 Task: Calculate the distance between San Jose and Los Angeles.
Action: Mouse moved to (113, 65)
Screenshot: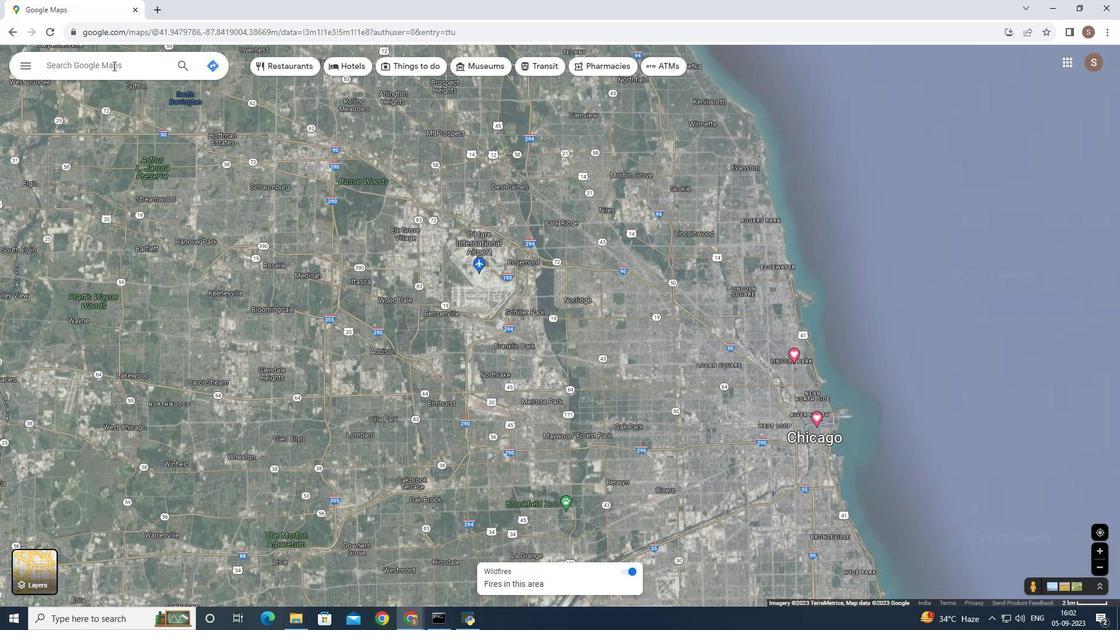 
Action: Mouse pressed left at (113, 65)
Screenshot: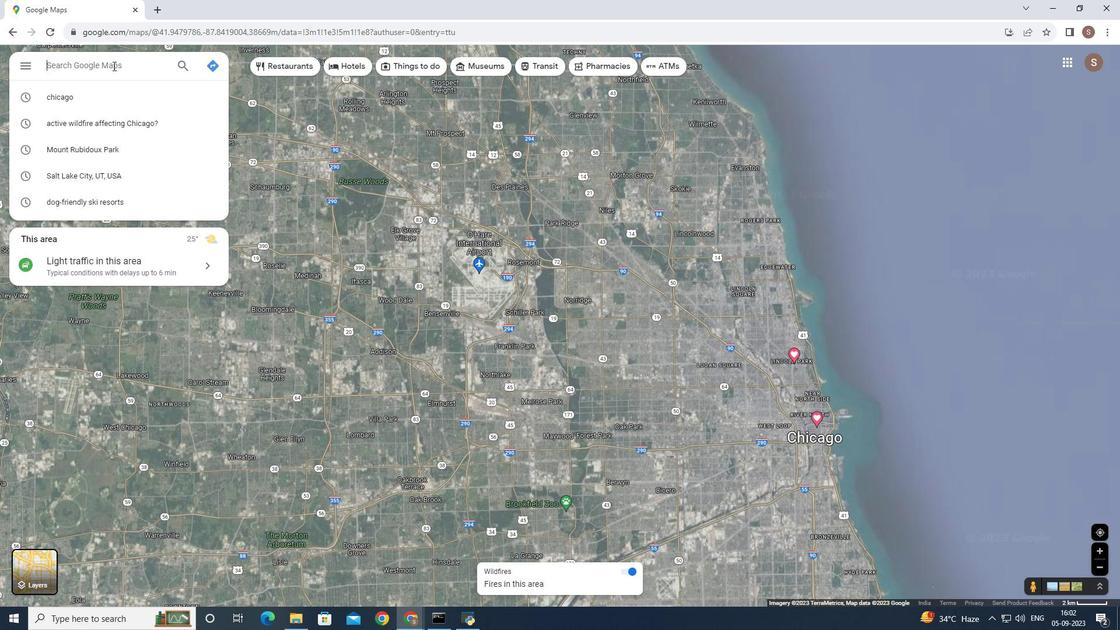 
Action: Mouse moved to (91, 265)
Screenshot: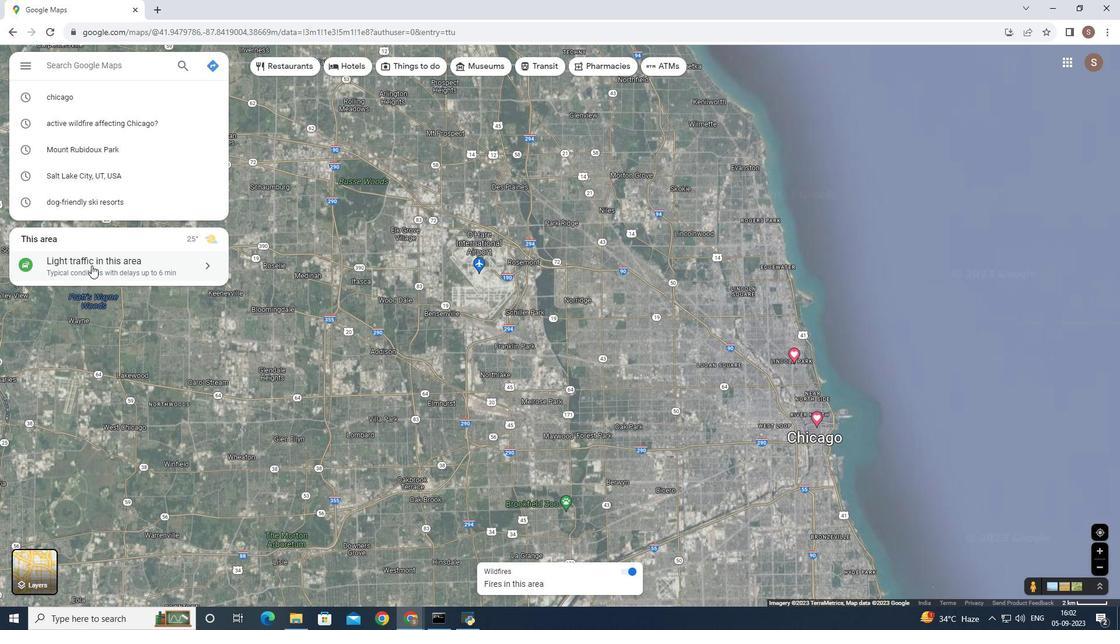 
Action: Mouse pressed left at (91, 265)
Screenshot: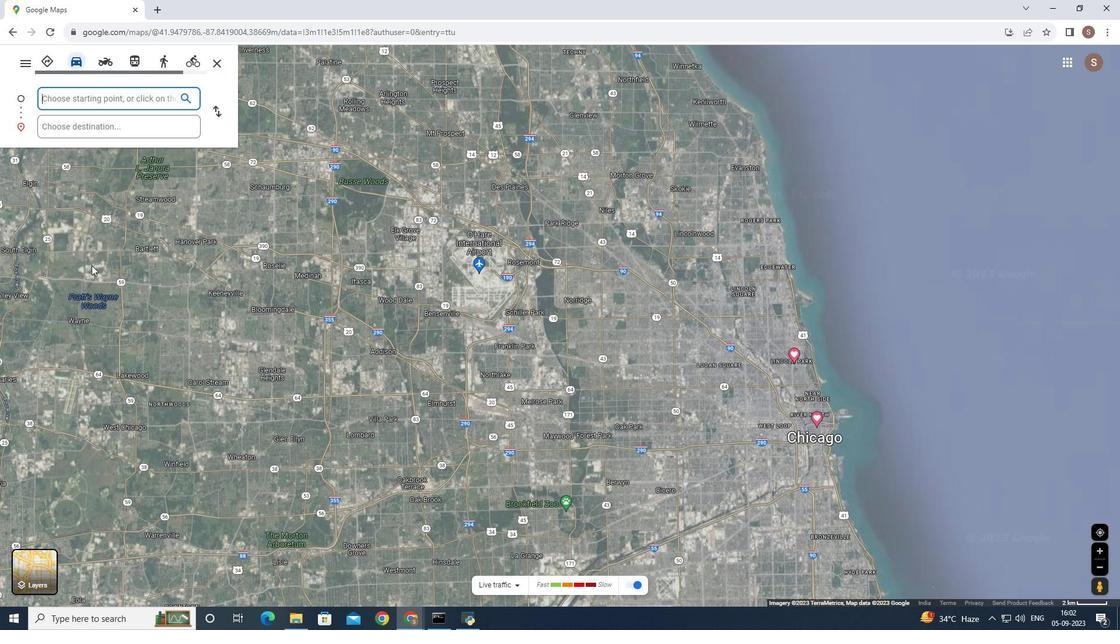 
Action: Mouse moved to (82, 104)
Screenshot: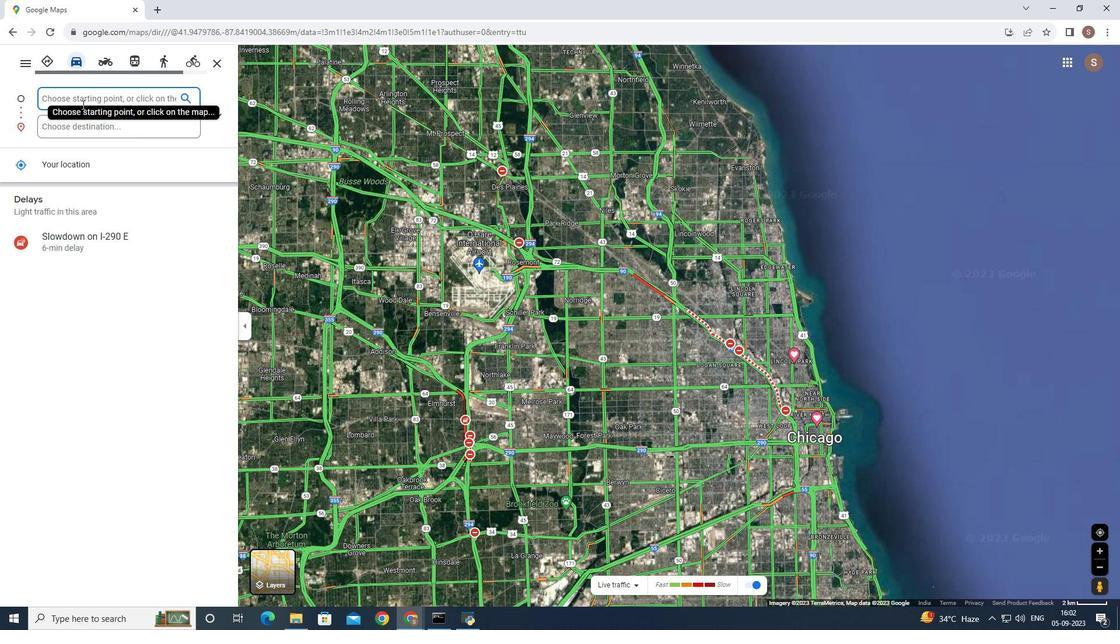 
Action: Key pressed <Key.shift>San<Key.space><Key.shift>Jose
Screenshot: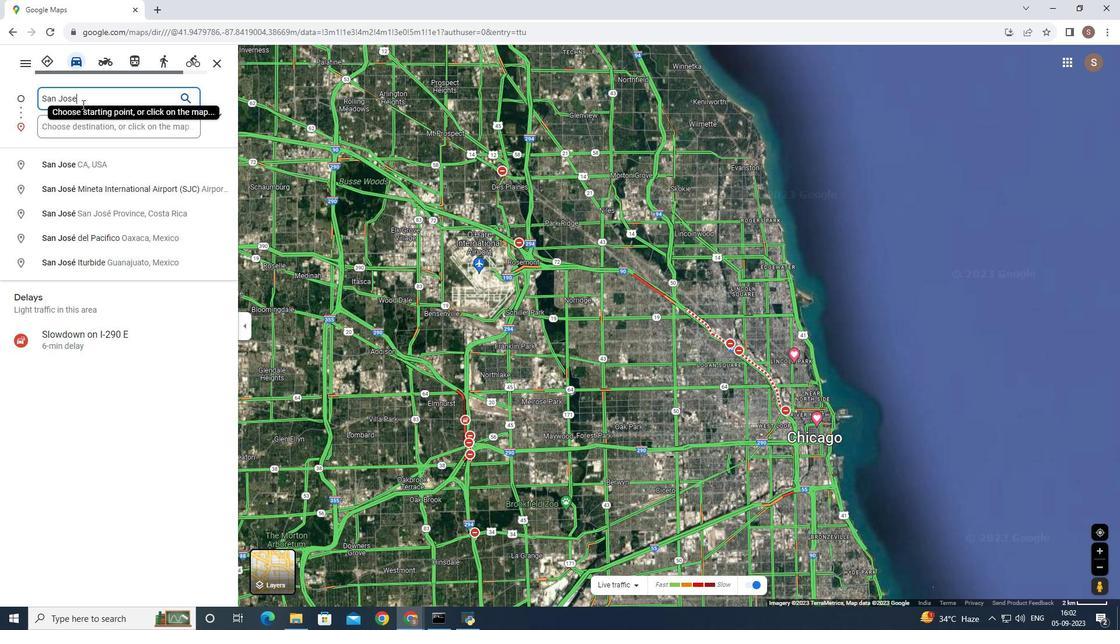 
Action: Mouse moved to (93, 133)
Screenshot: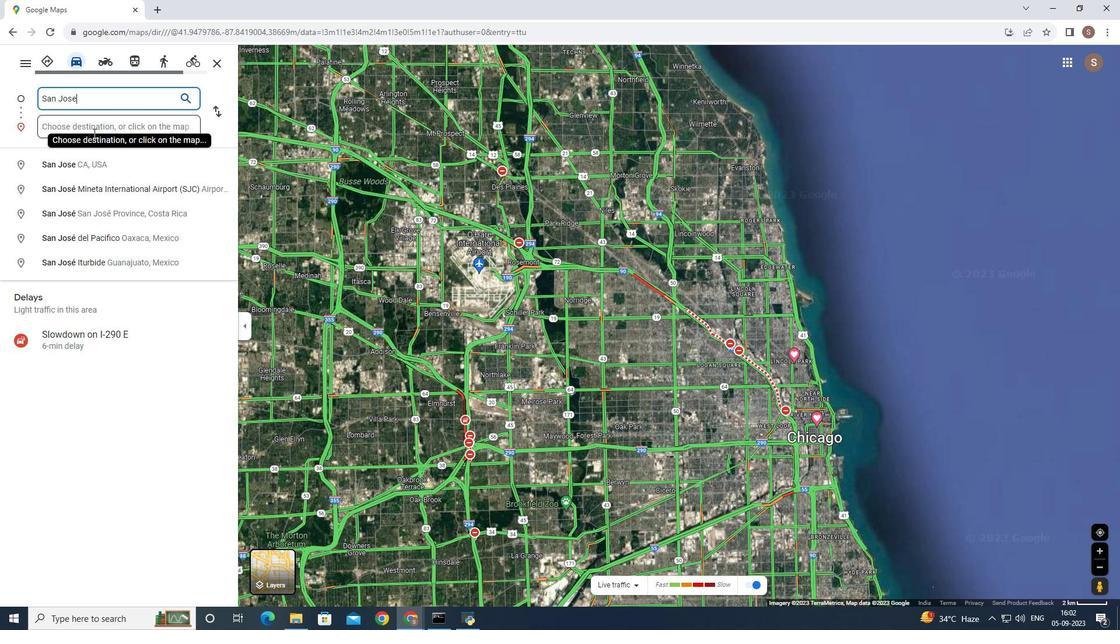 
Action: Mouse pressed left at (93, 133)
Screenshot: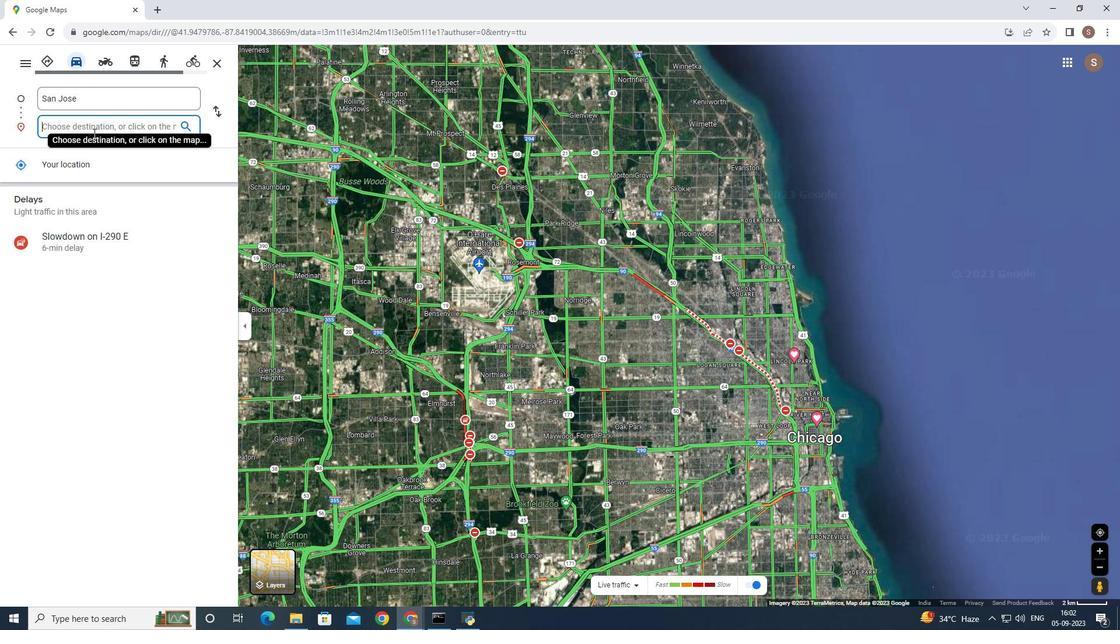 
Action: Key pressed <Key.shift><Key.shift><Key.shift>Los<Key.space><Key.shift><Key.shift><Key.shift>Anglesd<Key.backspace><Key.enter>
Screenshot: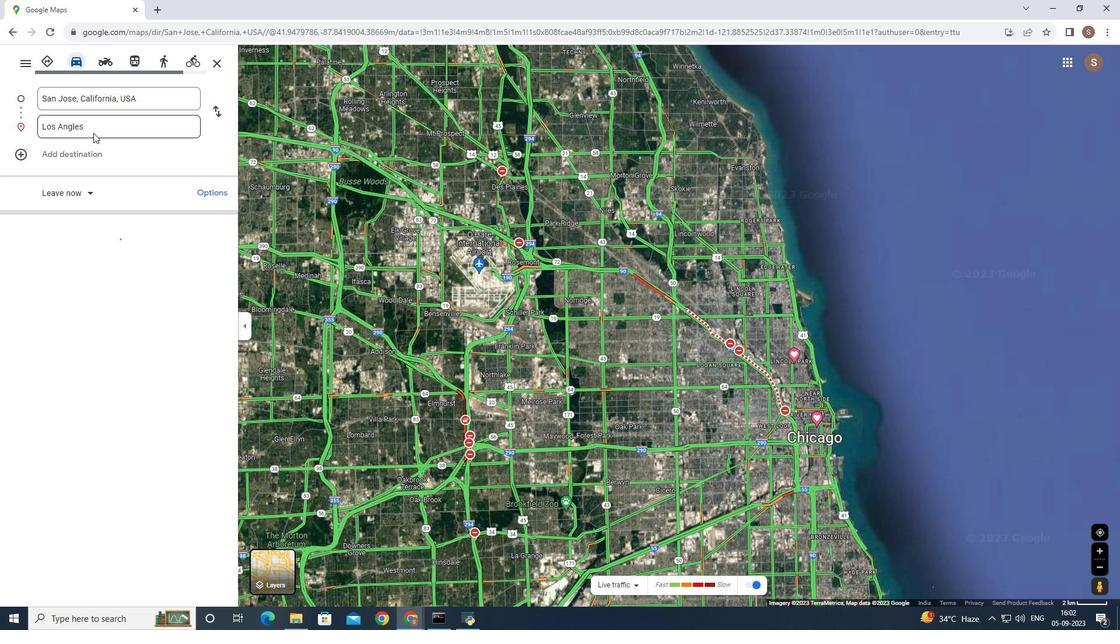 
Action: Mouse moved to (602, 371)
Screenshot: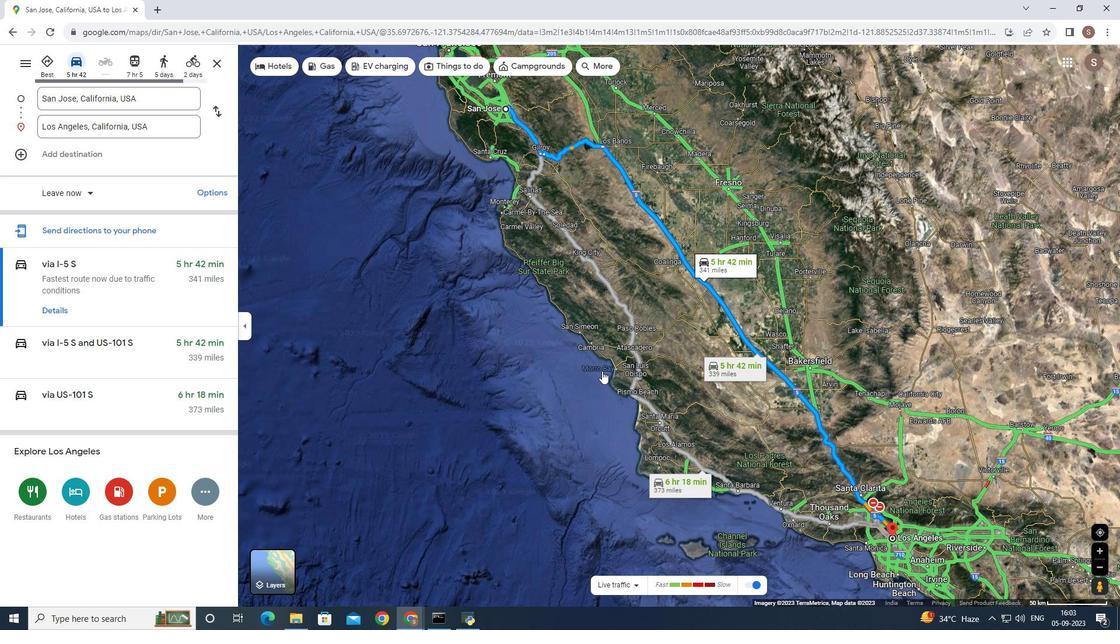 
Action: Mouse scrolled (602, 371) with delta (0, 0)
Screenshot: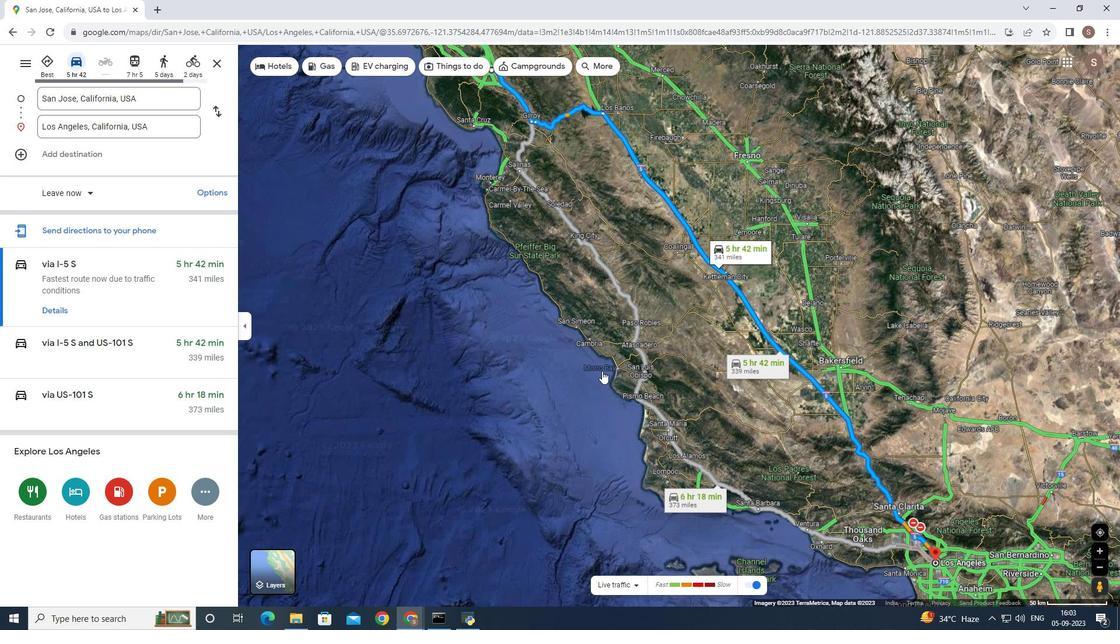 
Action: Mouse scrolled (602, 370) with delta (0, 0)
Screenshot: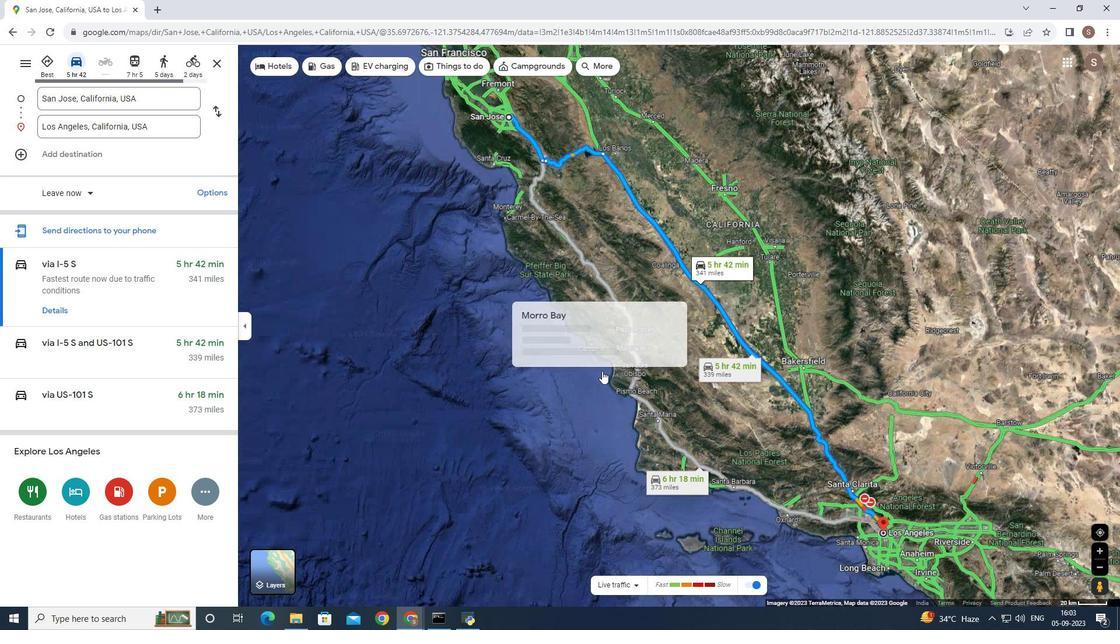 
Action: Mouse scrolled (602, 370) with delta (0, 0)
Screenshot: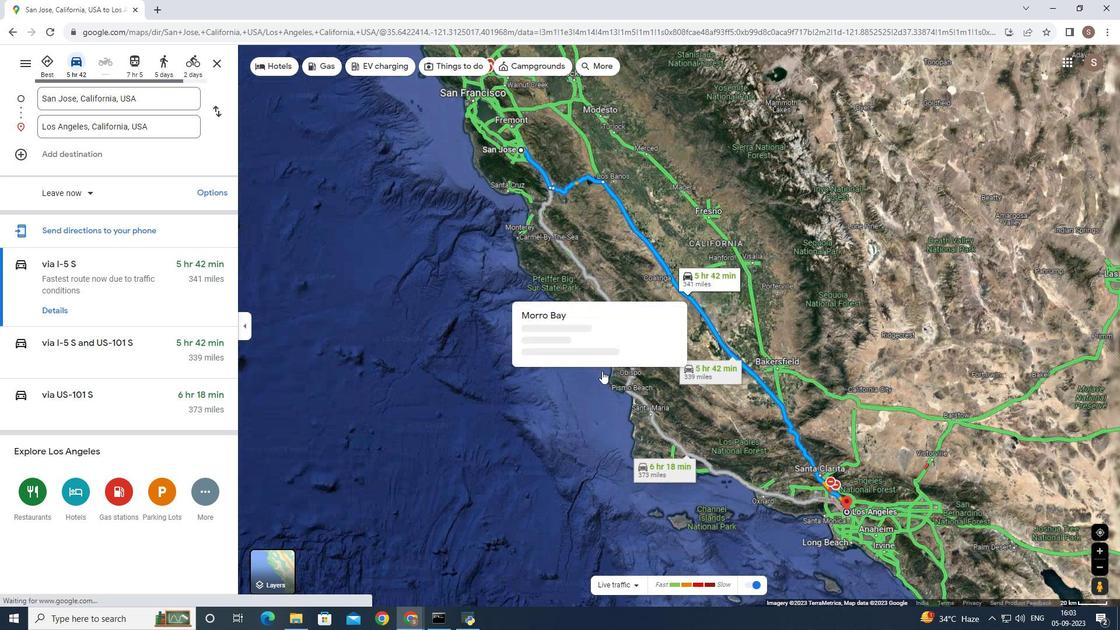 
Action: Mouse moved to (469, 578)
Screenshot: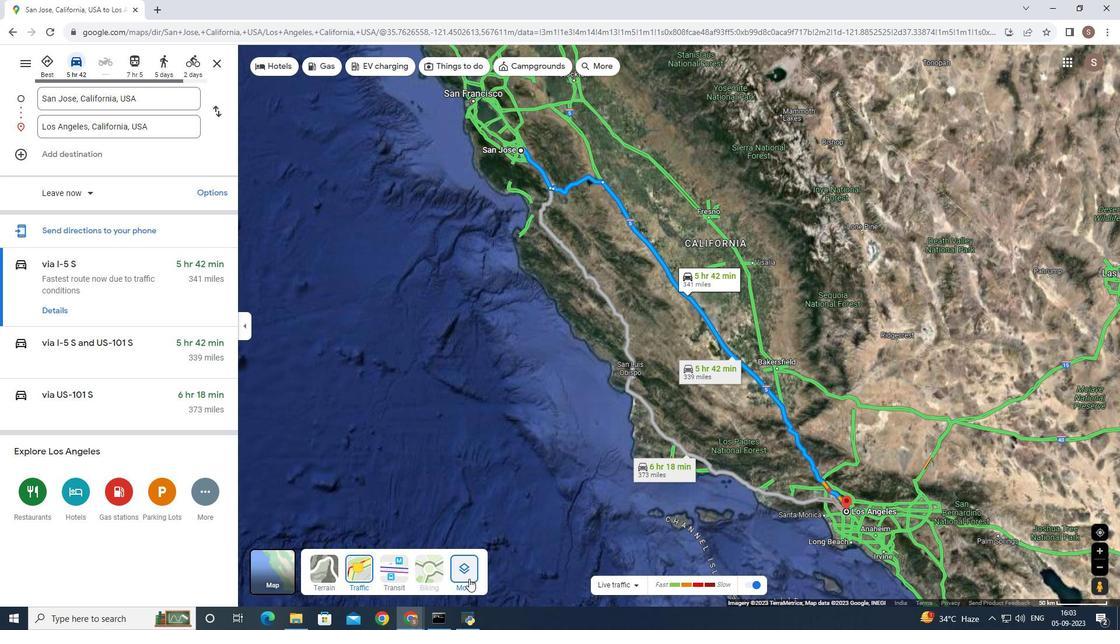 
Action: Mouse pressed left at (469, 578)
Screenshot: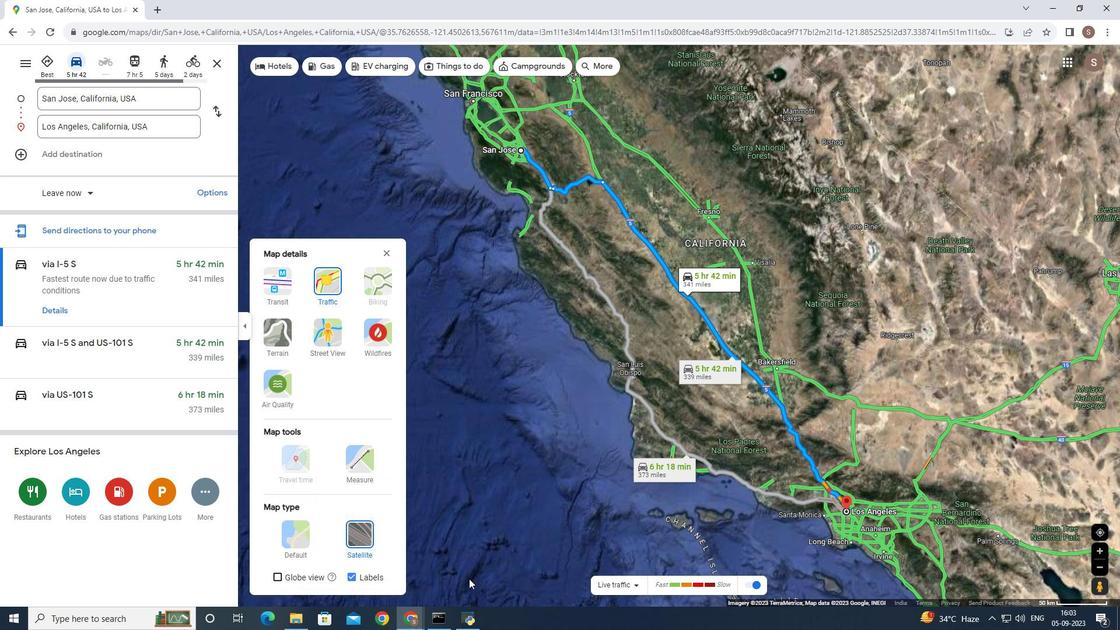 
Action: Mouse moved to (357, 469)
Screenshot: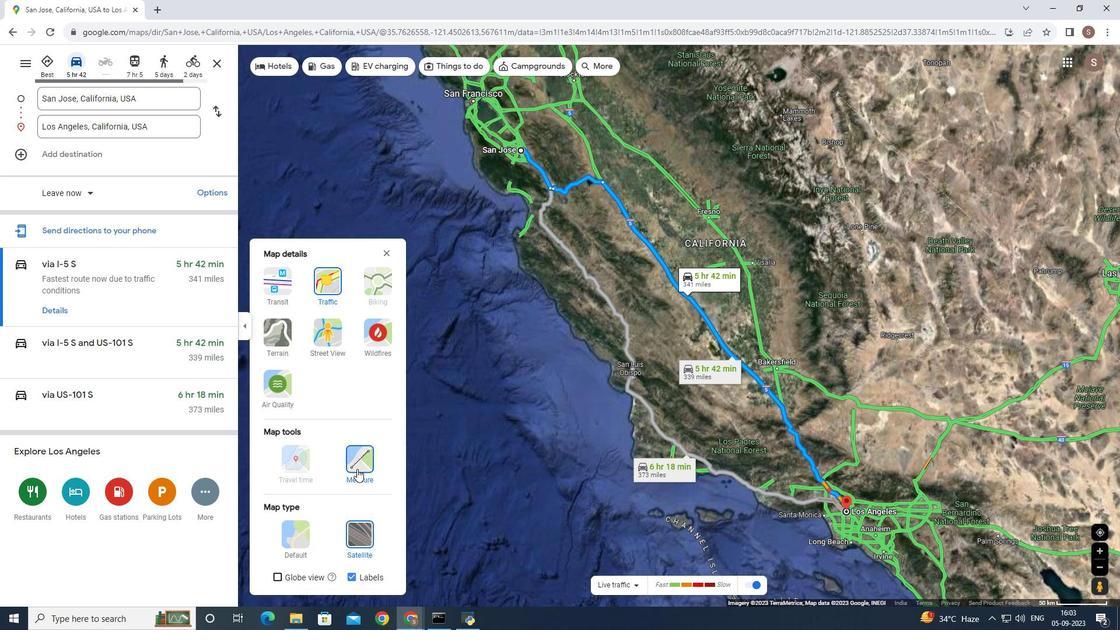 
Action: Mouse pressed left at (357, 469)
Screenshot: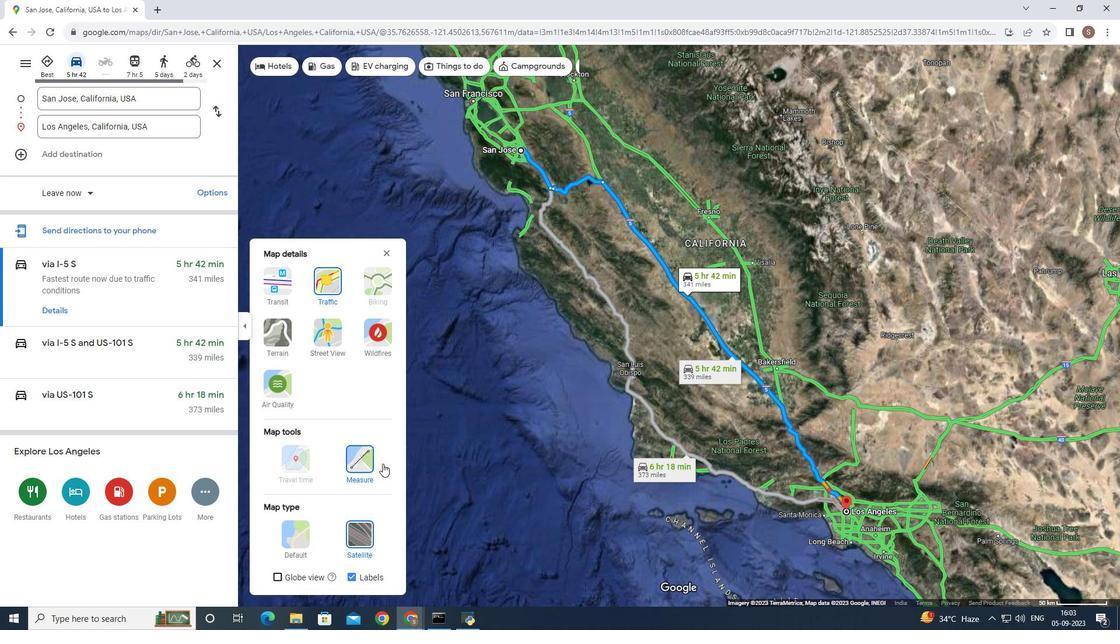 
Action: Mouse moved to (846, 511)
Screenshot: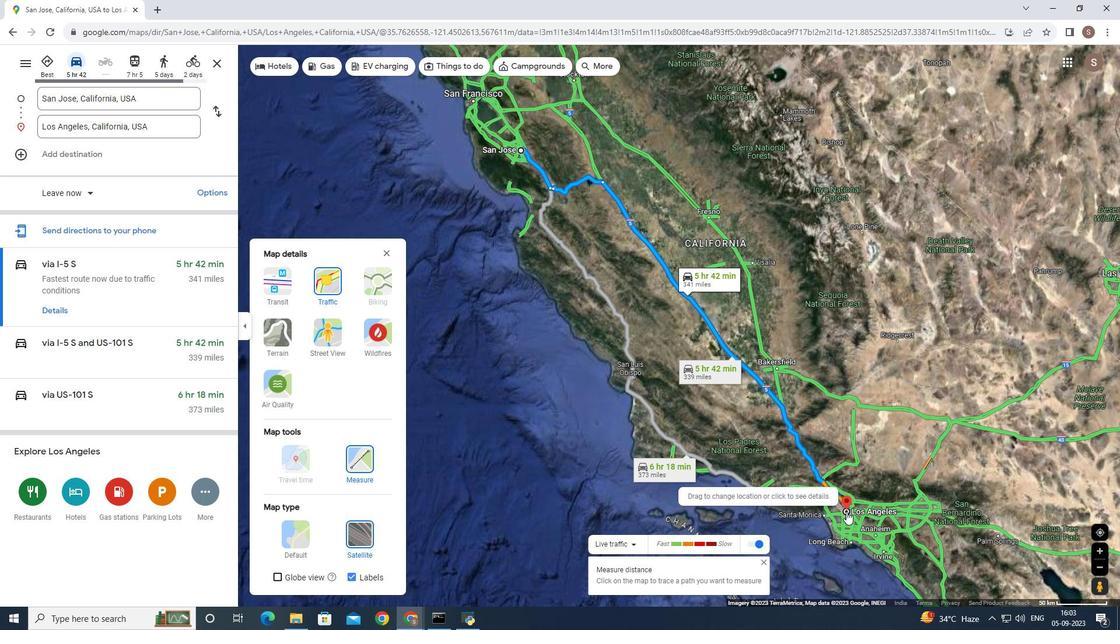 
Action: Mouse pressed left at (846, 511)
Screenshot: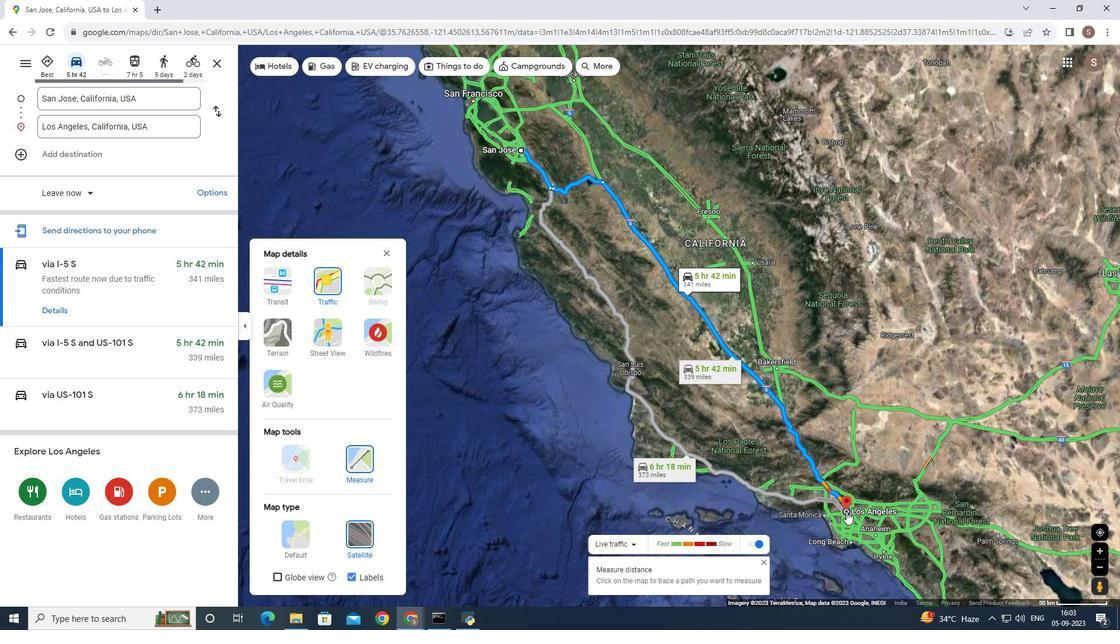 
Action: Mouse moved to (519, 150)
Screenshot: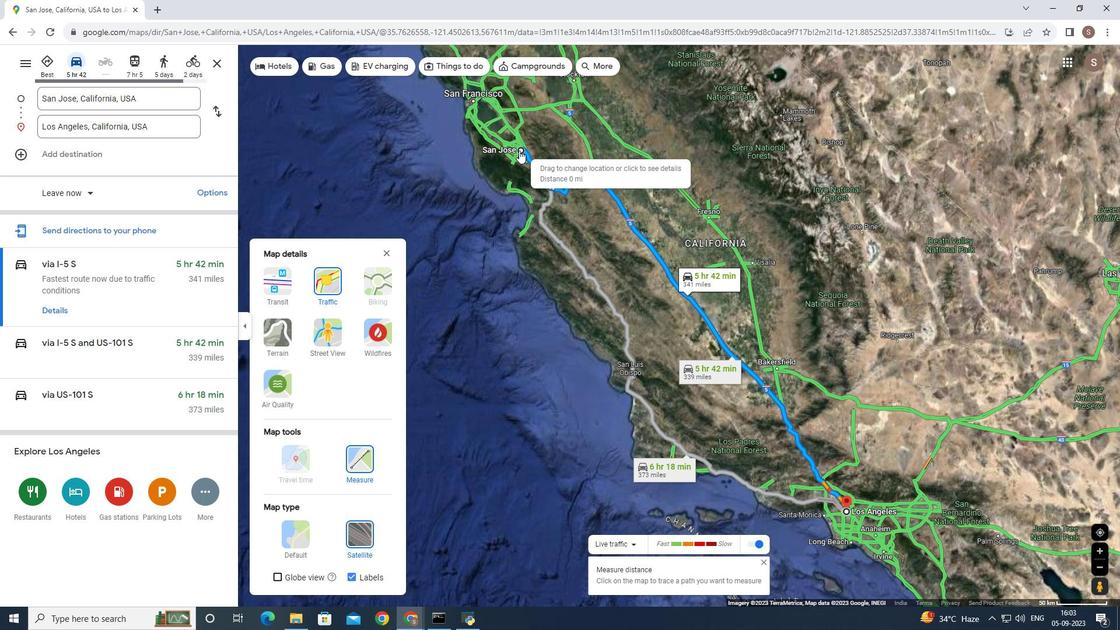 
Action: Mouse pressed left at (519, 150)
Screenshot: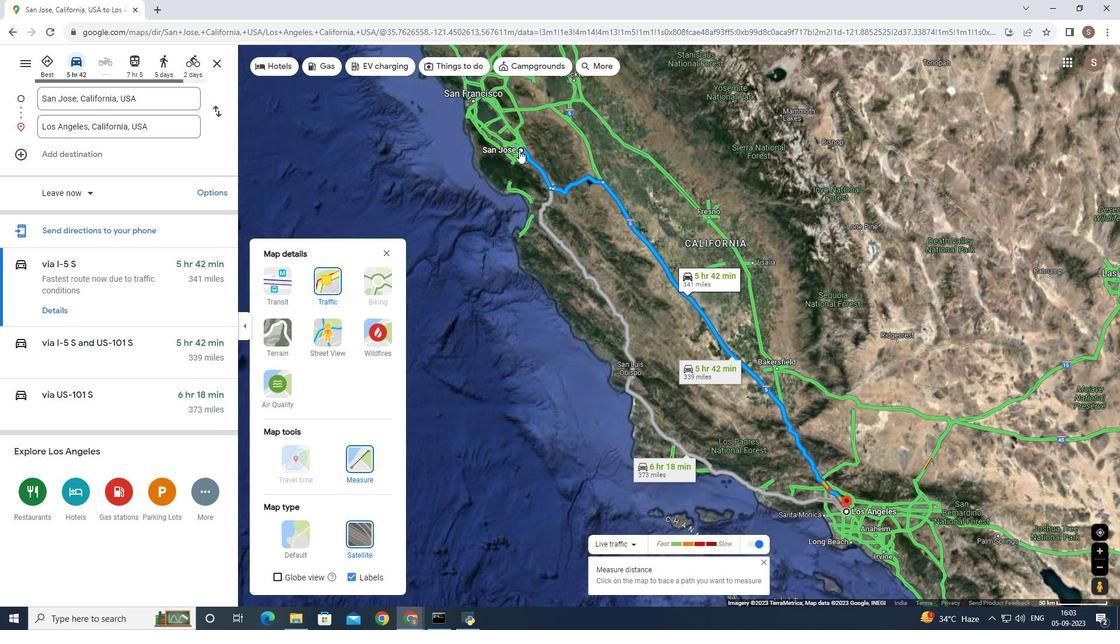 
Action: Mouse moved to (624, 240)
Screenshot: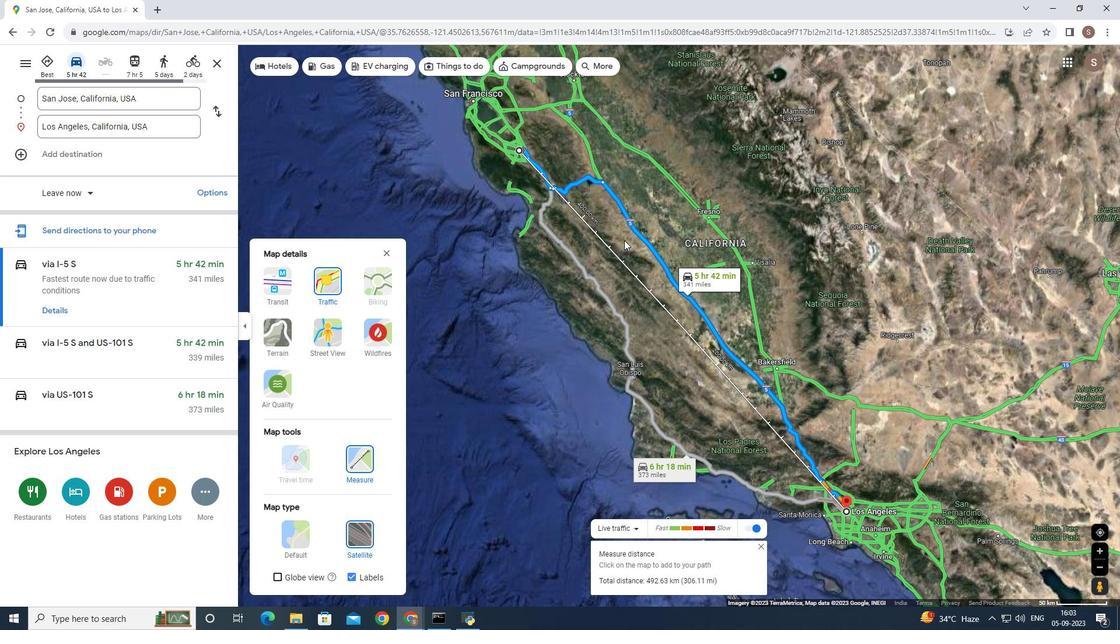 
Action: Mouse scrolled (624, 240) with delta (0, 0)
Screenshot: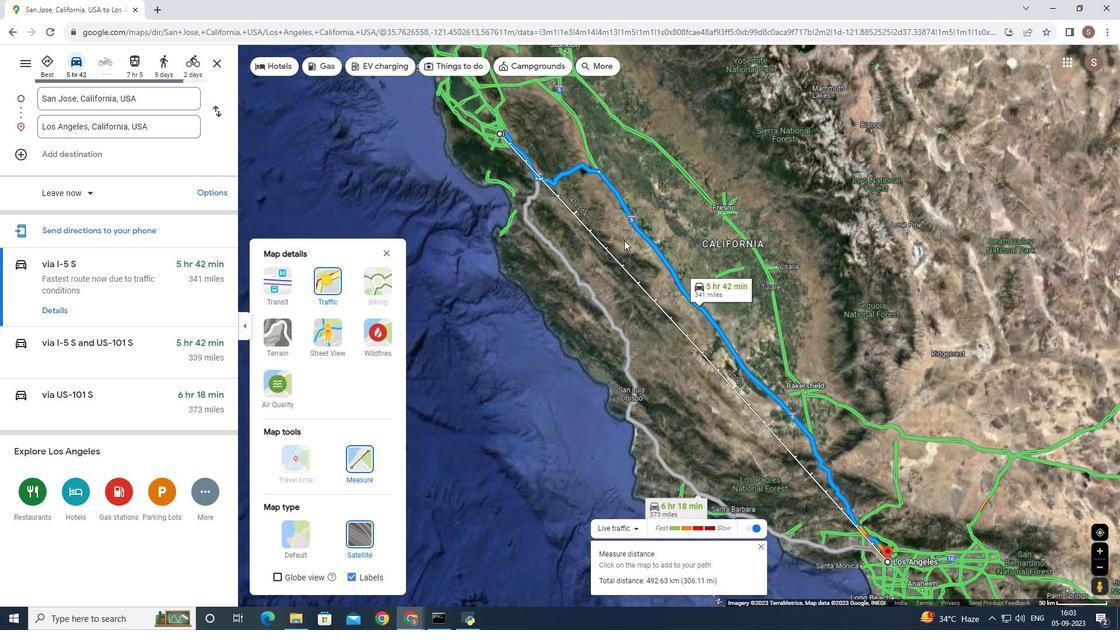 
Action: Mouse scrolled (624, 240) with delta (0, 0)
Screenshot: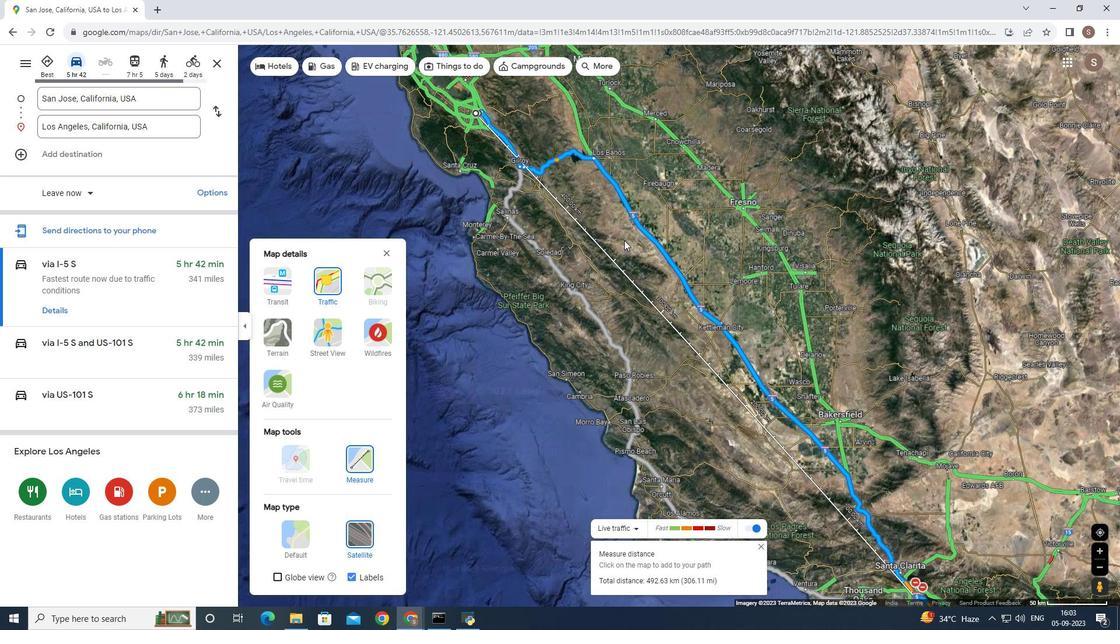 
Action: Mouse moved to (380, 254)
Screenshot: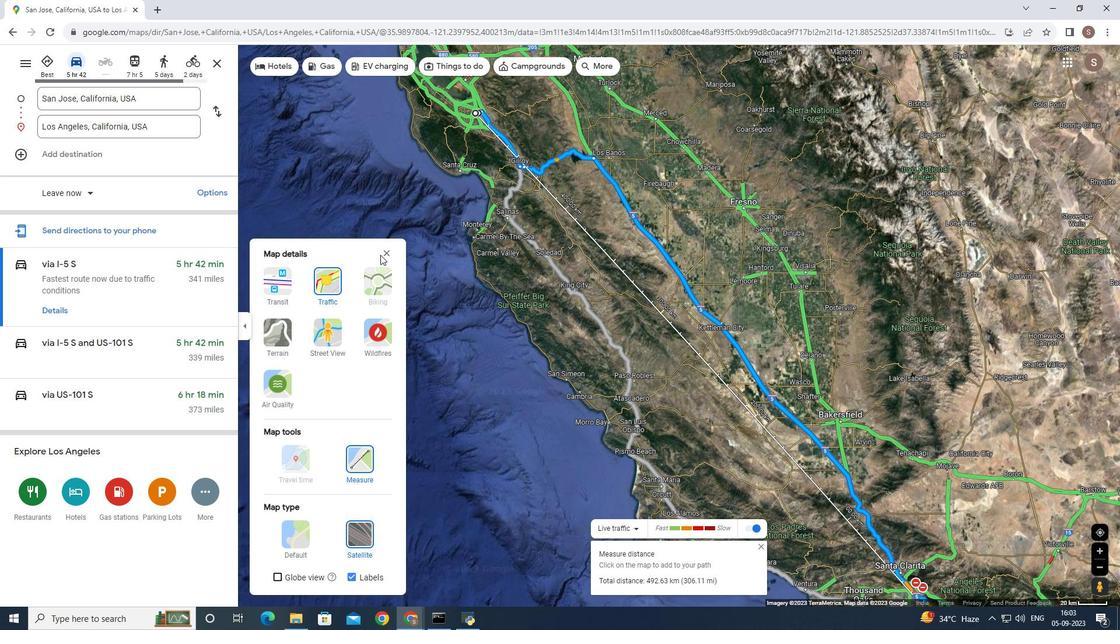 
Action: Mouse pressed left at (380, 254)
Screenshot: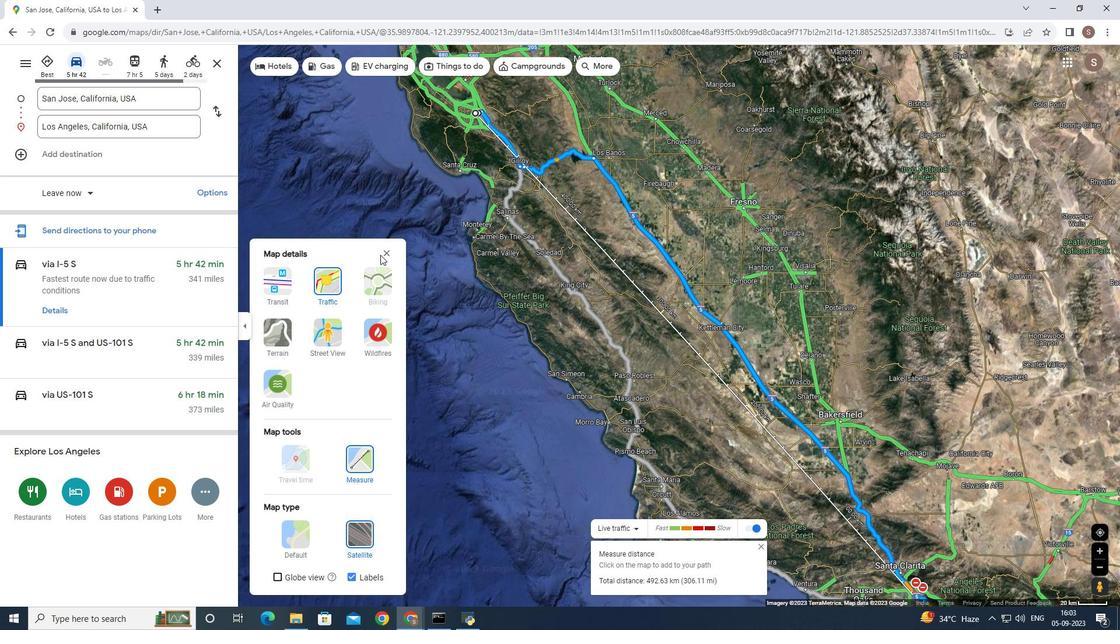 
Action: Mouse moved to (385, 253)
Screenshot: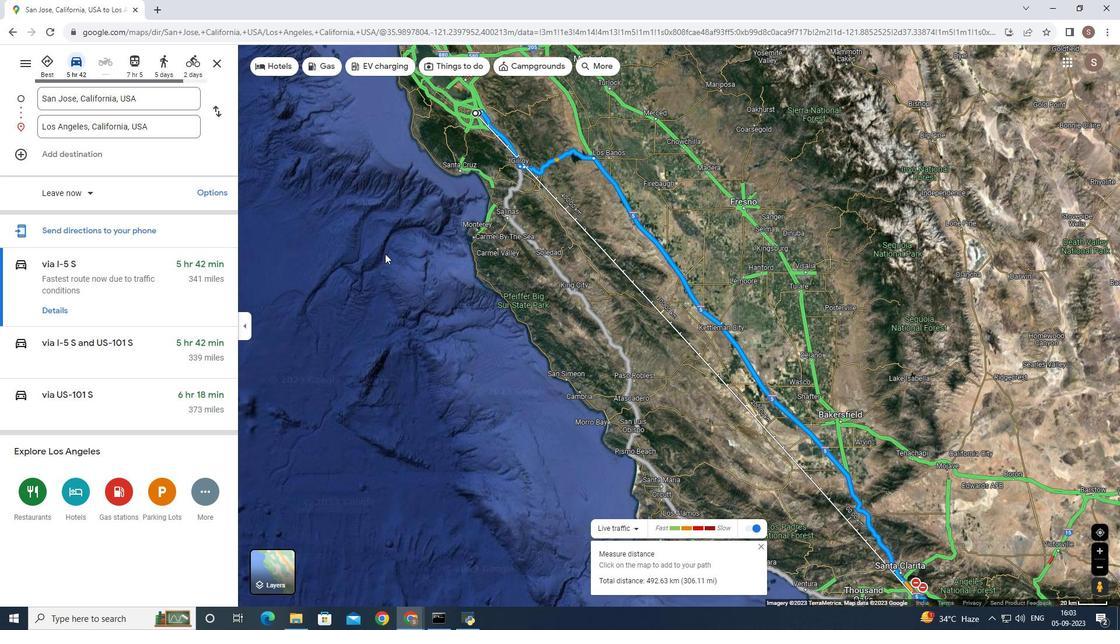 
Action: Mouse pressed left at (385, 253)
Screenshot: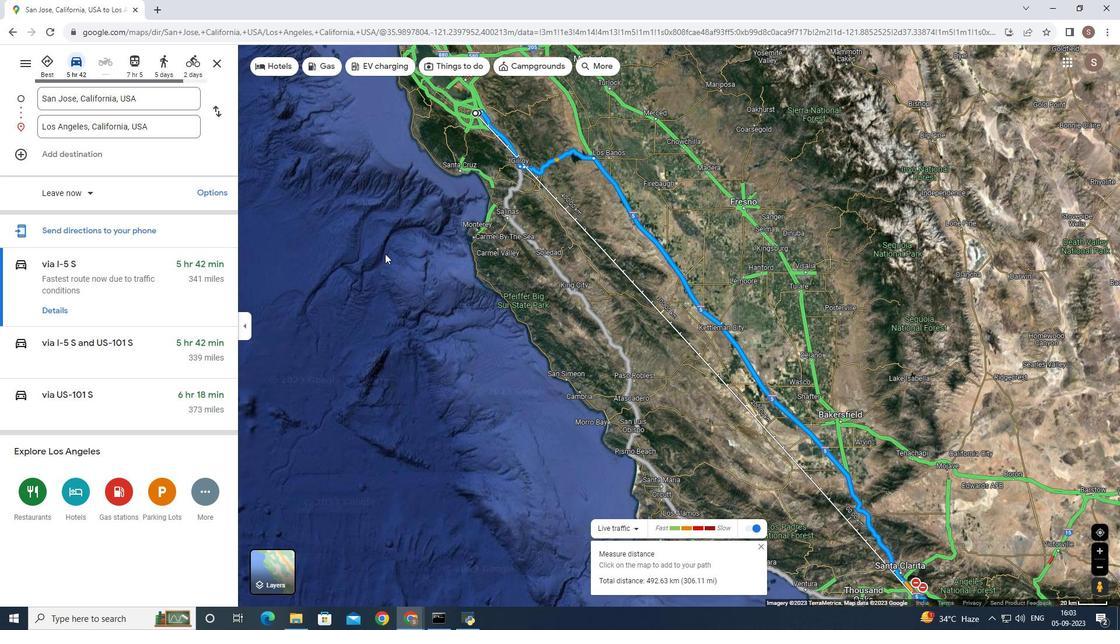 
Action: Mouse moved to (682, 340)
Screenshot: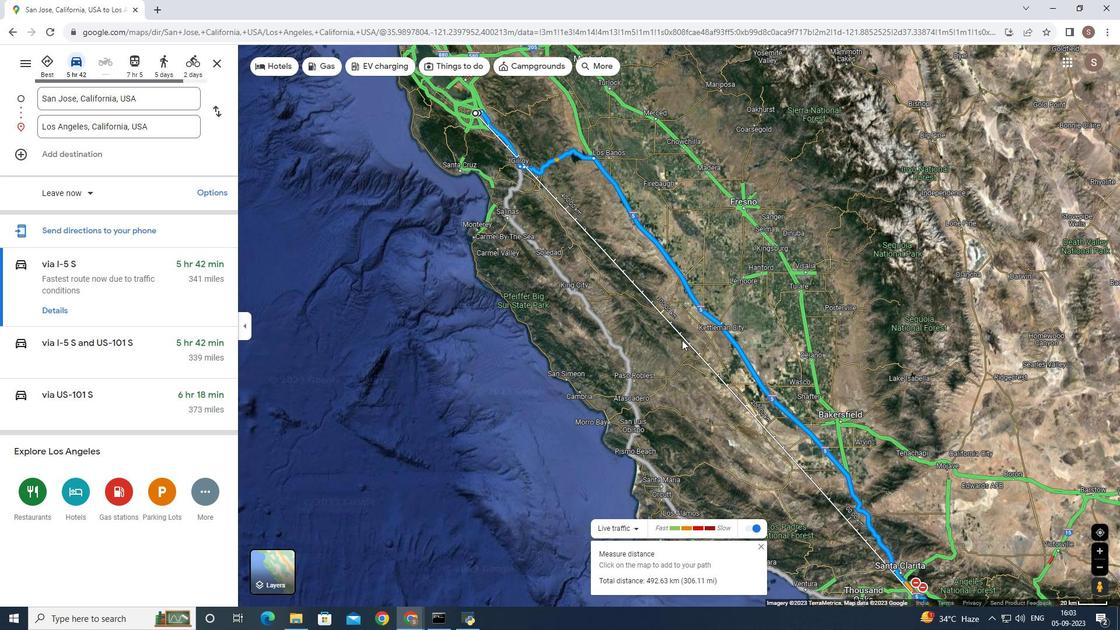 
Action: Mouse scrolled (682, 340) with delta (0, 0)
Screenshot: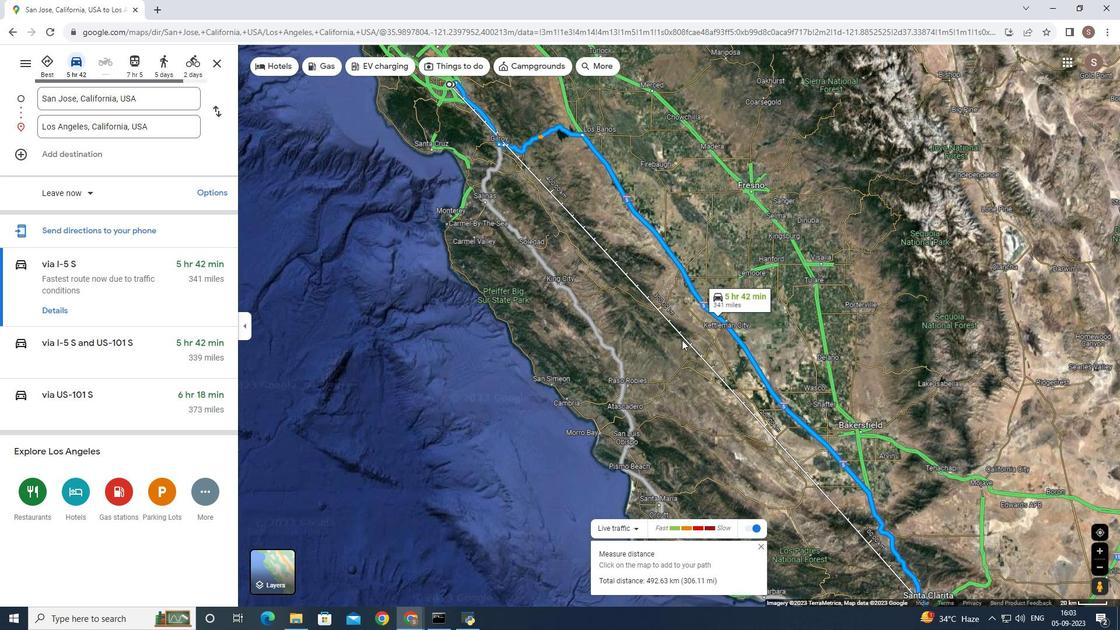 
Action: Mouse pressed left at (682, 340)
Screenshot: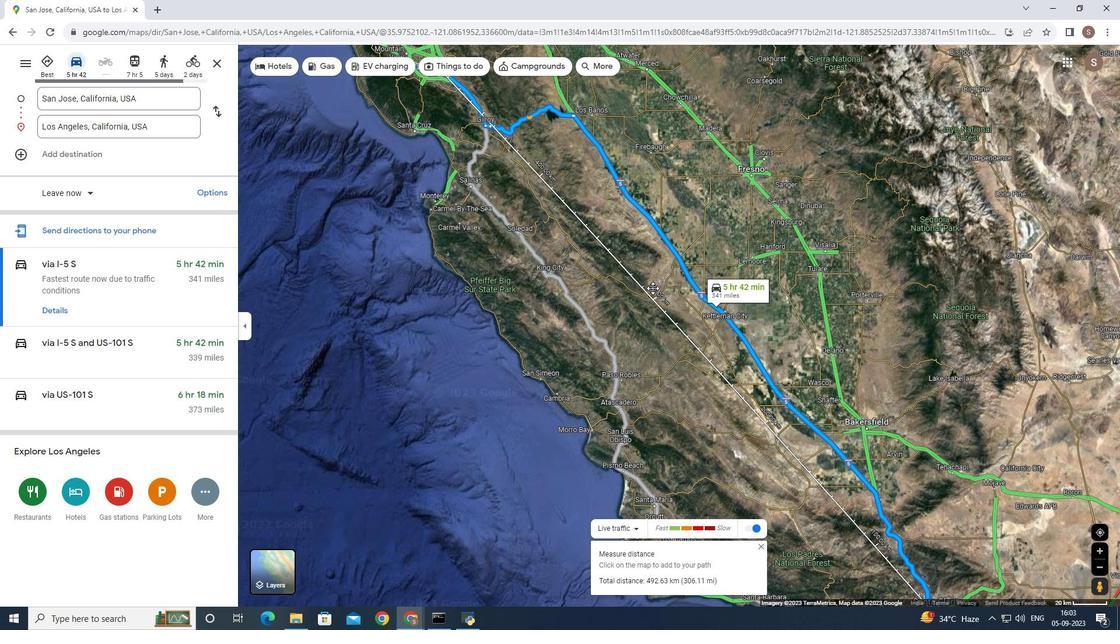 
Action: Mouse moved to (759, 421)
Screenshot: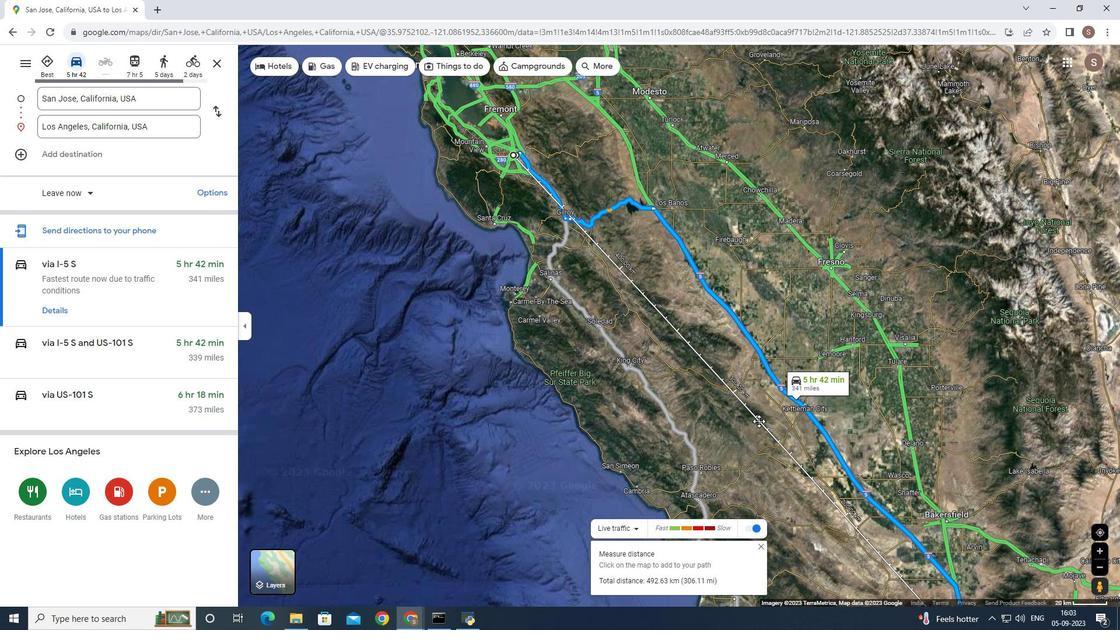 
